 Task: Open the email application and navigate to the Help section to set or remove calendar reminders.
Action: Mouse moved to (299, 34)
Screenshot: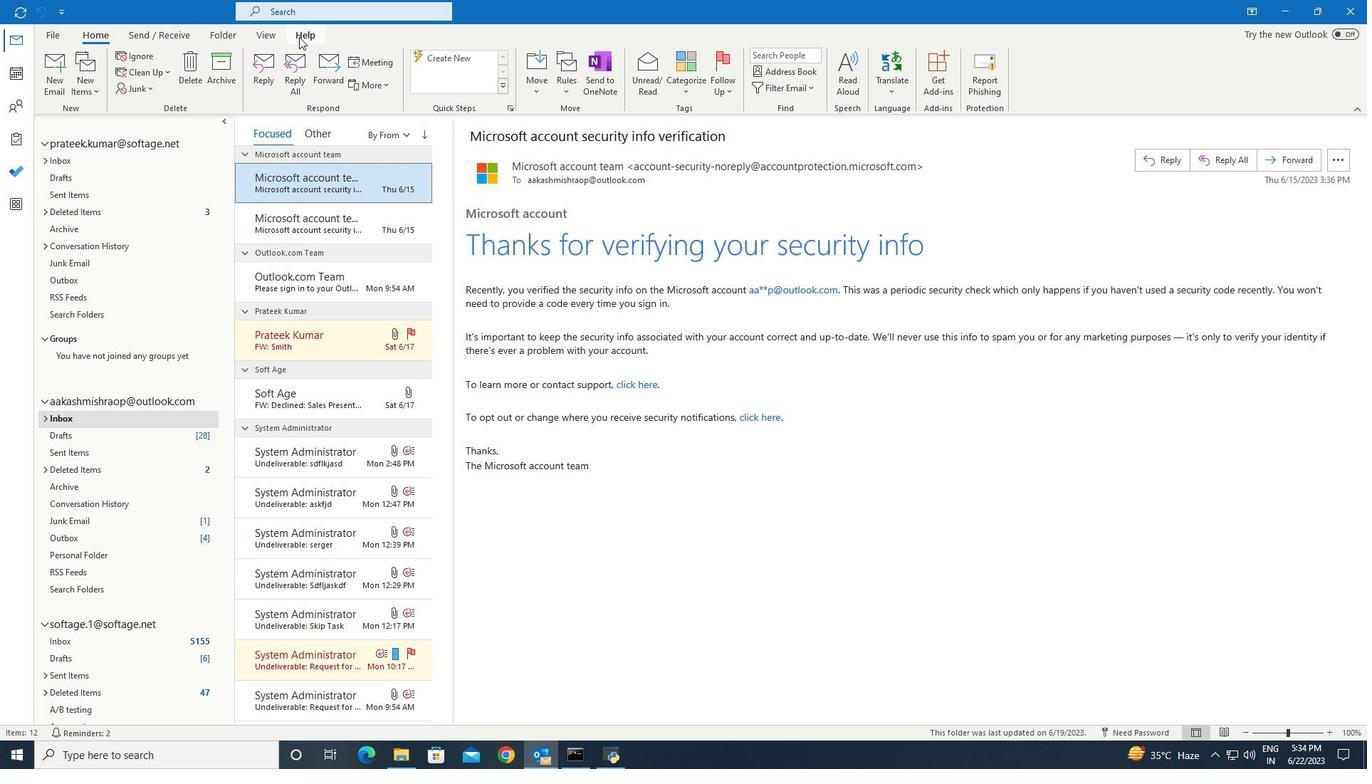 
Action: Mouse pressed left at (299, 34)
Screenshot: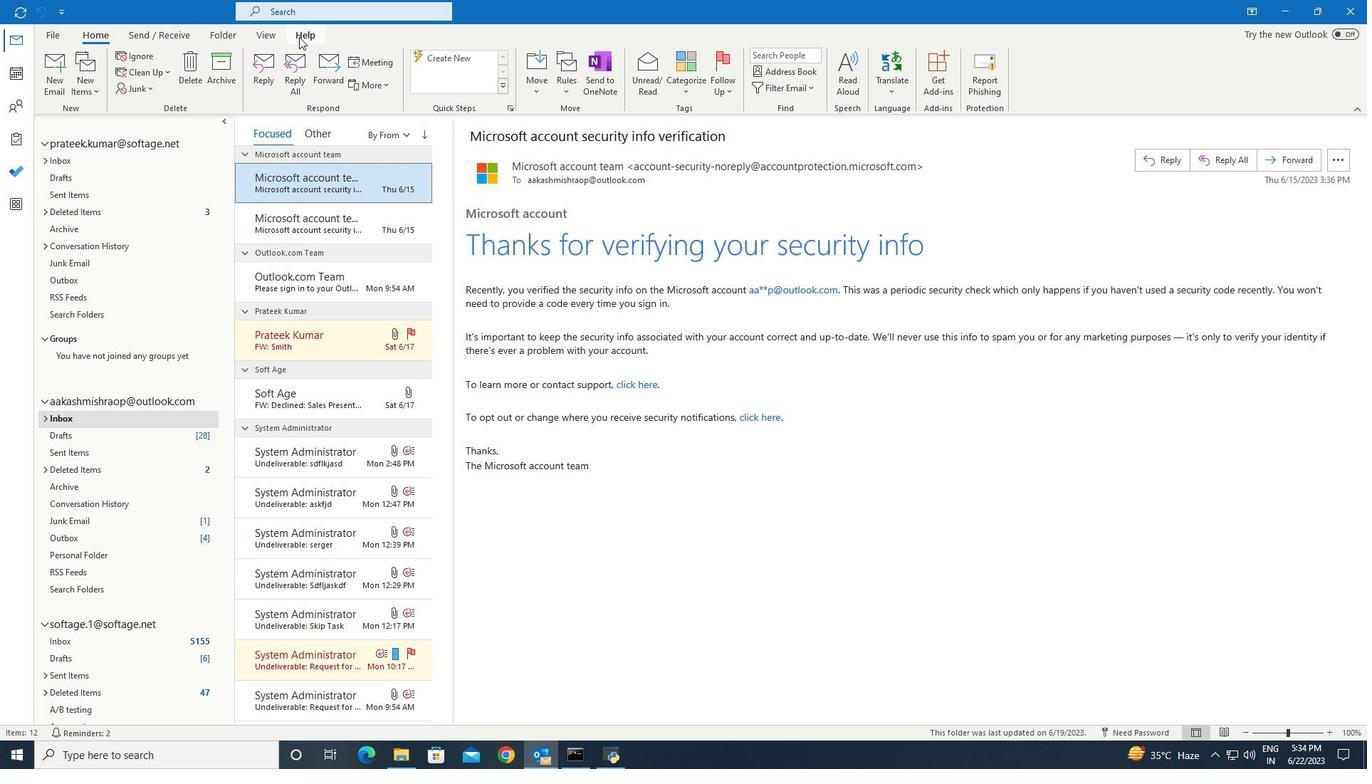 
Action: Mouse moved to (45, 73)
Screenshot: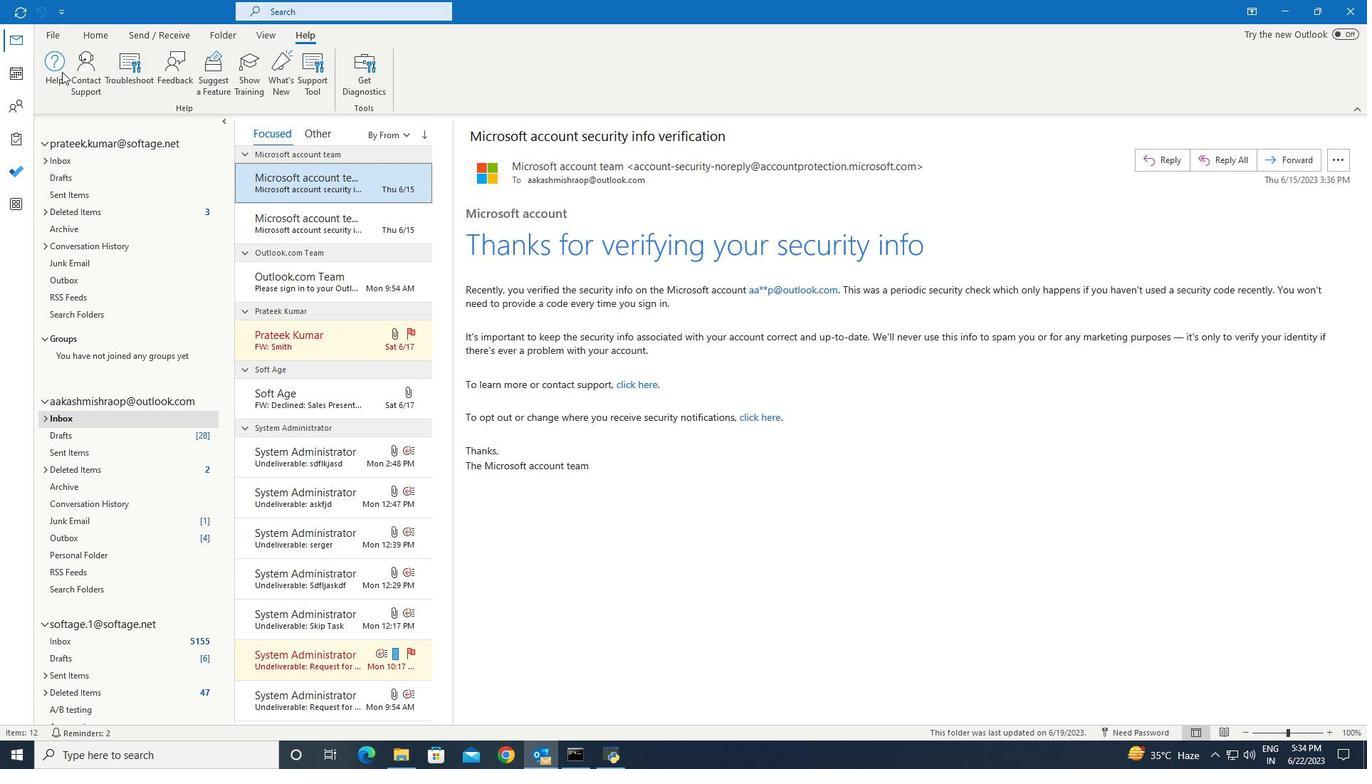 
Action: Mouse pressed left at (45, 73)
Screenshot: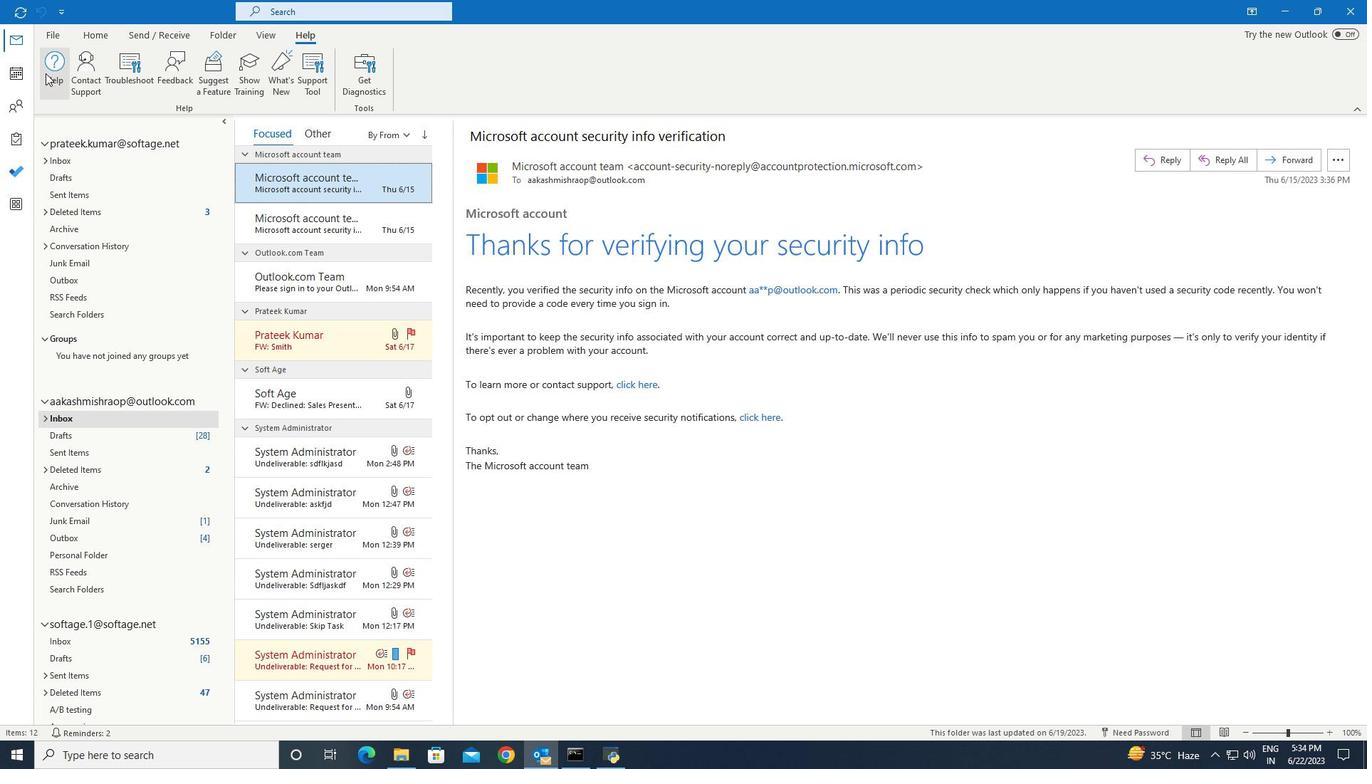 
Action: Mouse moved to (1150, 281)
Screenshot: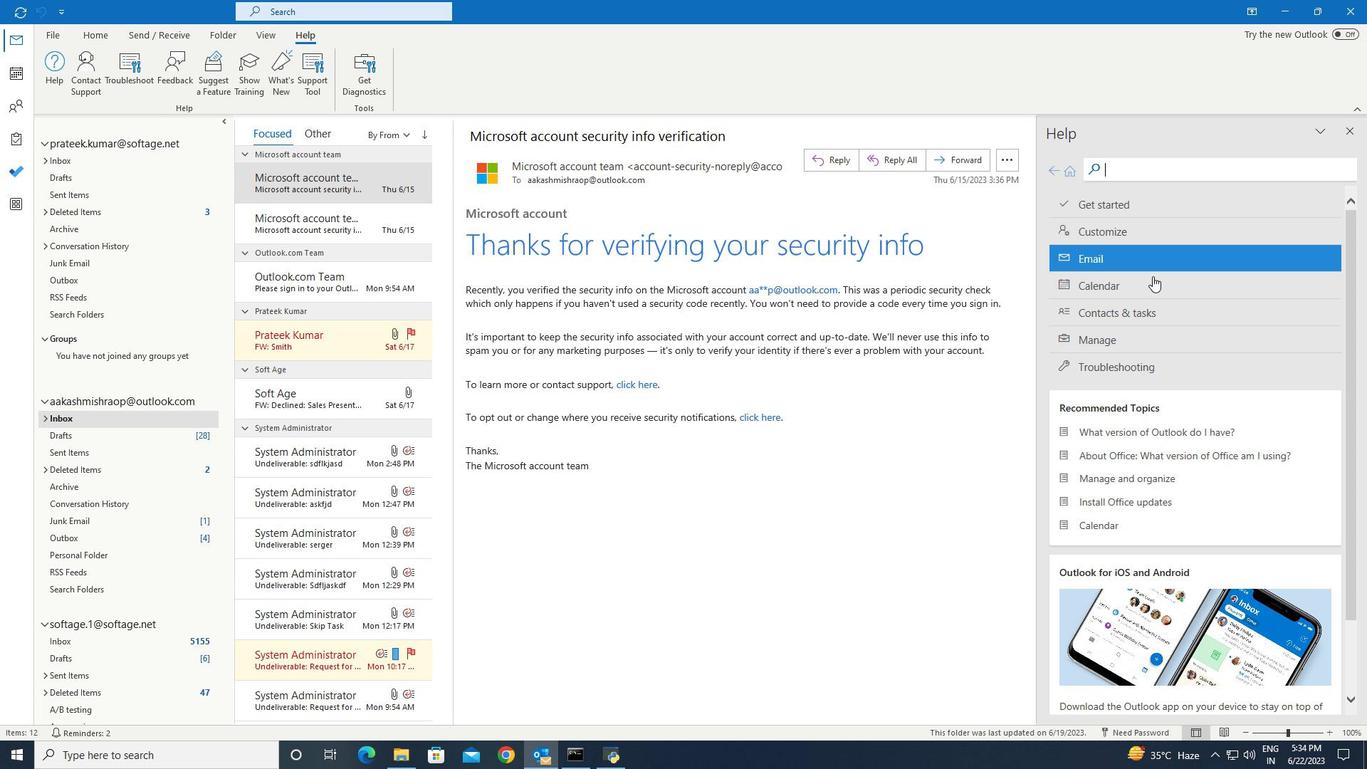 
Action: Mouse pressed left at (1150, 281)
Screenshot: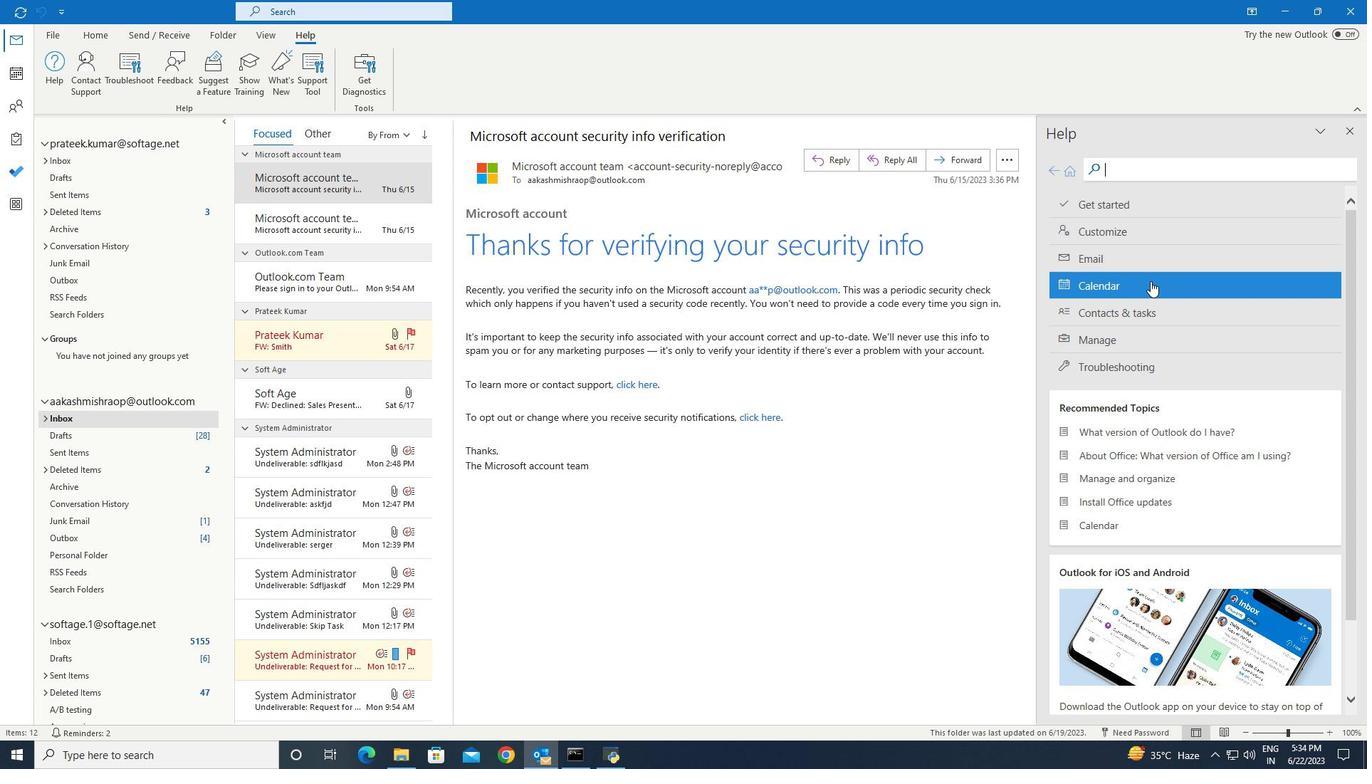 
Action: Mouse pressed left at (1150, 281)
Screenshot: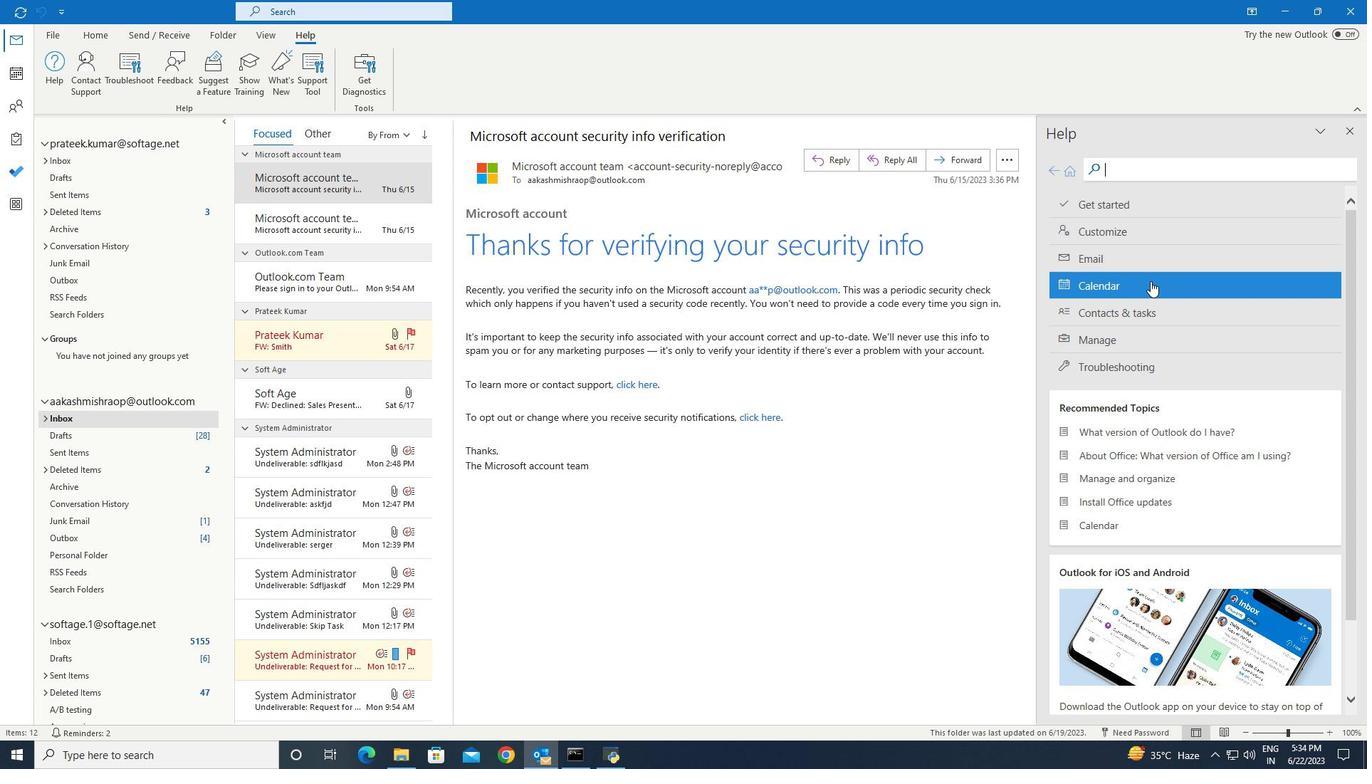 
